 Task: Visit the office locations of Meta
Action: Mouse moved to (534, 23)
Screenshot: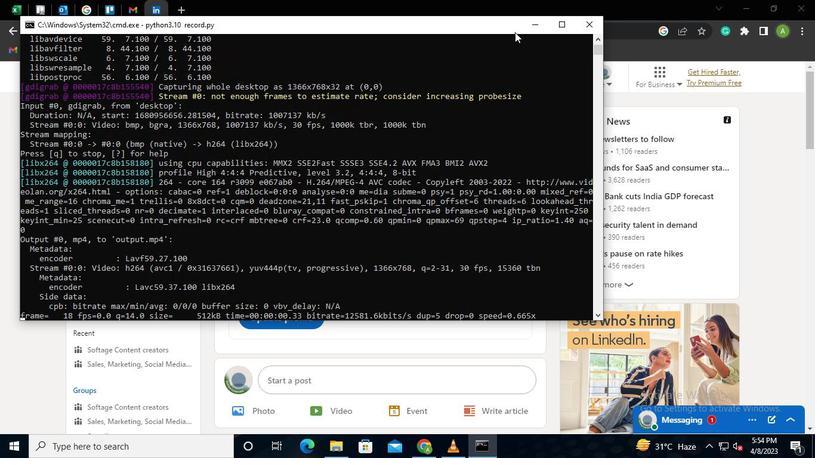 
Action: Mouse pressed left at (534, 23)
Screenshot: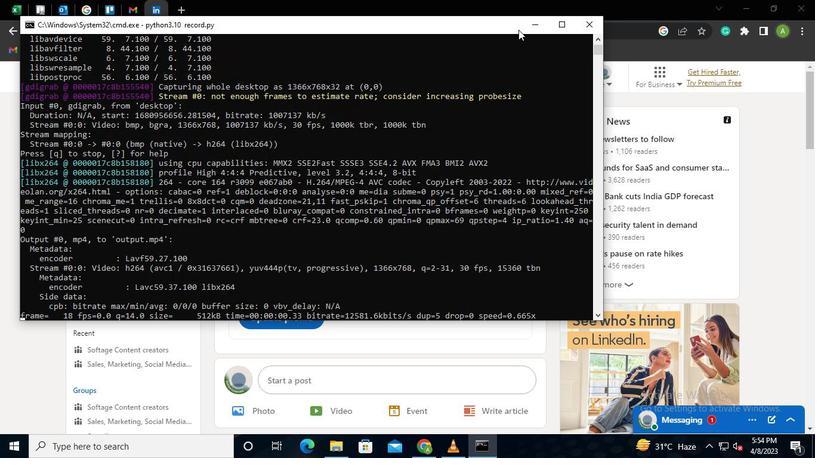 
Action: Mouse moved to (146, 90)
Screenshot: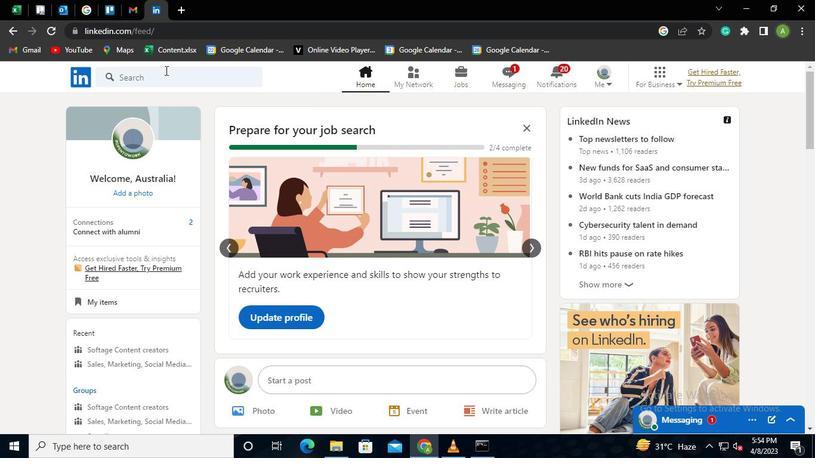 
Action: Mouse pressed left at (146, 90)
Screenshot: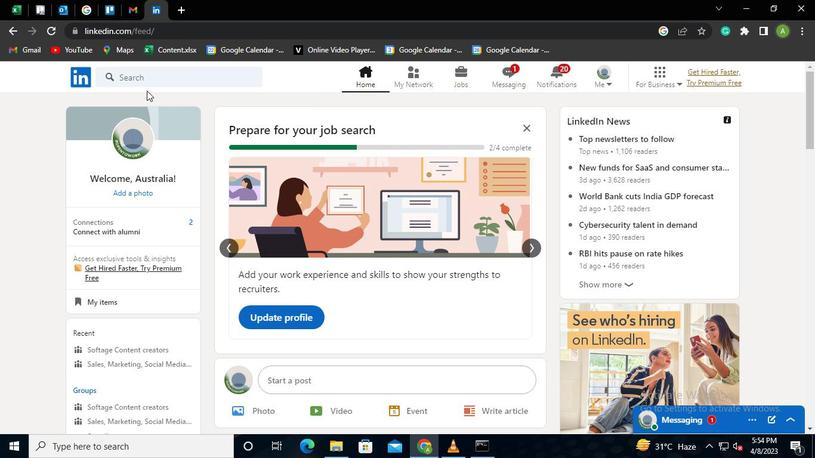 
Action: Mouse moved to (146, 77)
Screenshot: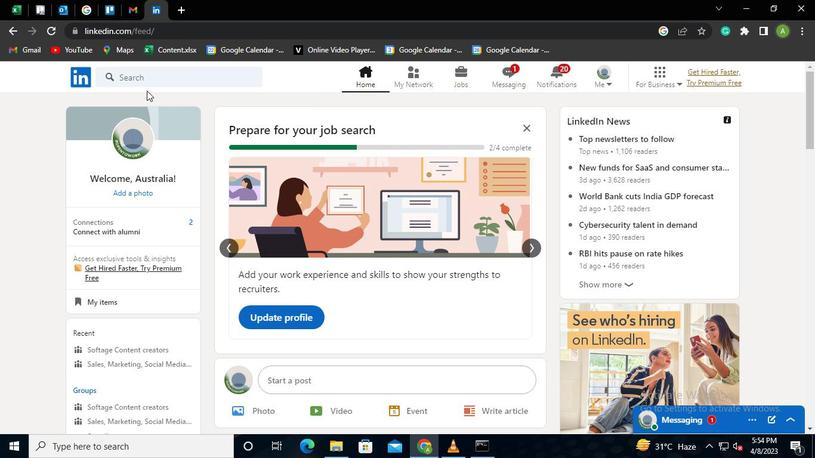 
Action: Mouse pressed left at (146, 77)
Screenshot: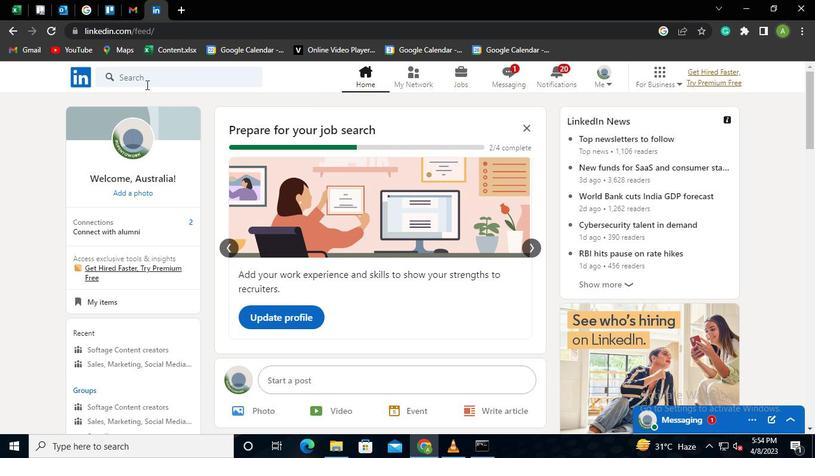 
Action: Mouse moved to (122, 125)
Screenshot: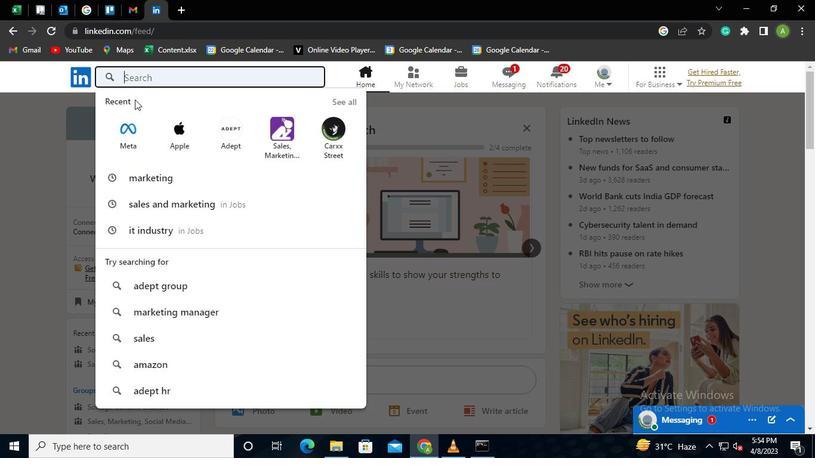 
Action: Mouse pressed left at (122, 125)
Screenshot: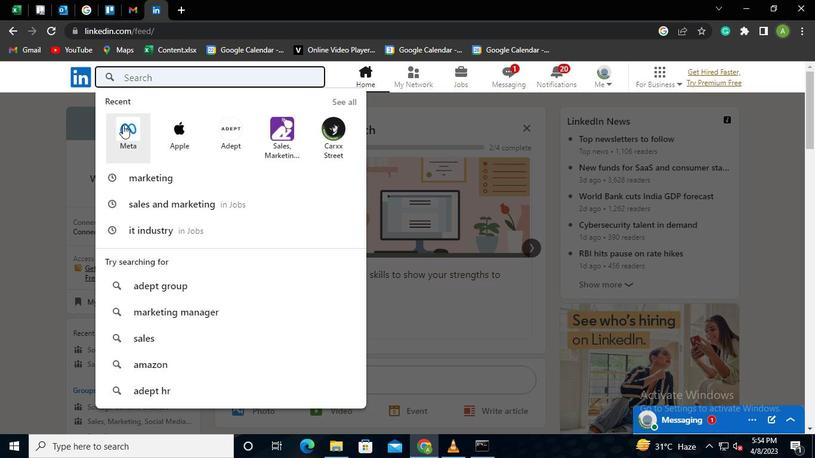 
Action: Mouse moved to (161, 332)
Screenshot: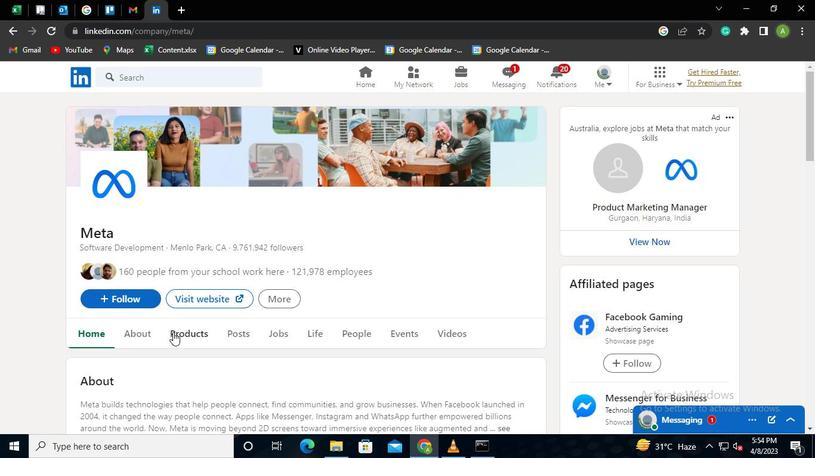 
Action: Mouse pressed left at (161, 332)
Screenshot: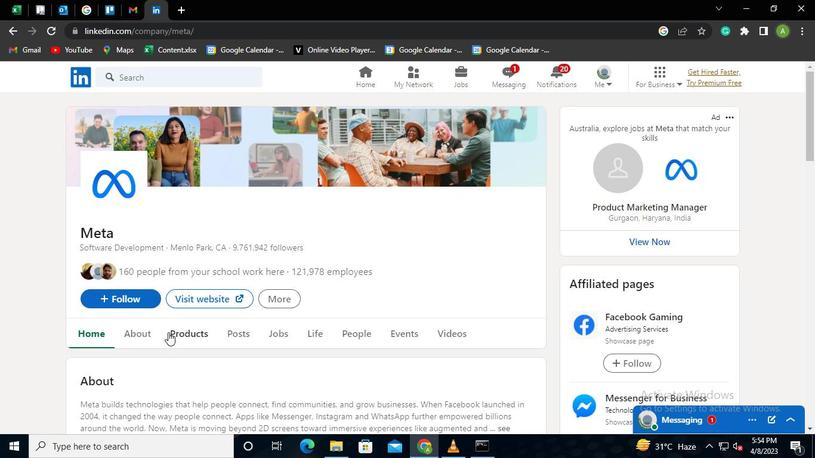 
Action: Mouse moved to (150, 331)
Screenshot: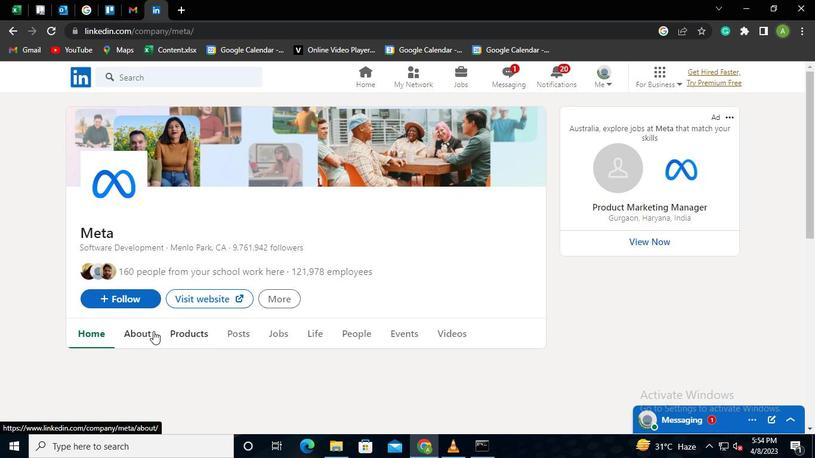 
Action: Mouse pressed left at (150, 331)
Screenshot: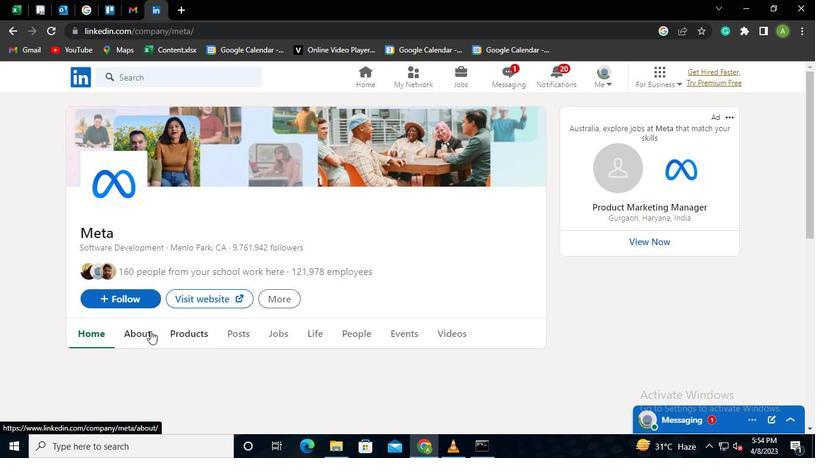 
Action: Mouse moved to (492, 448)
Screenshot: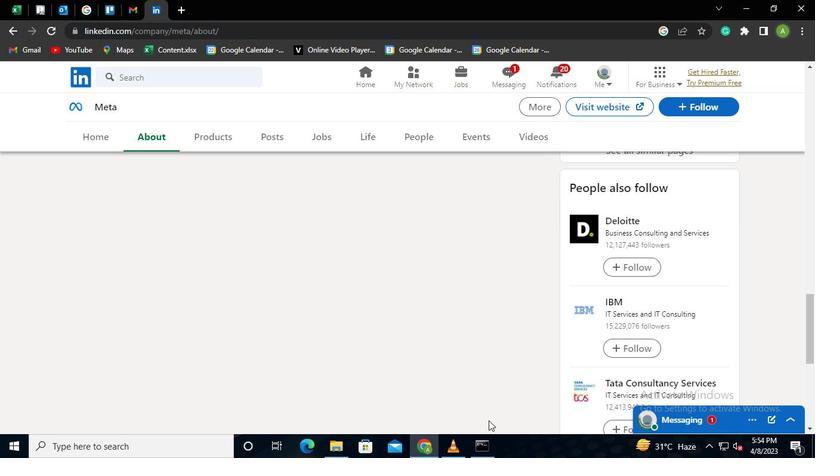 
Action: Mouse pressed left at (492, 448)
Screenshot: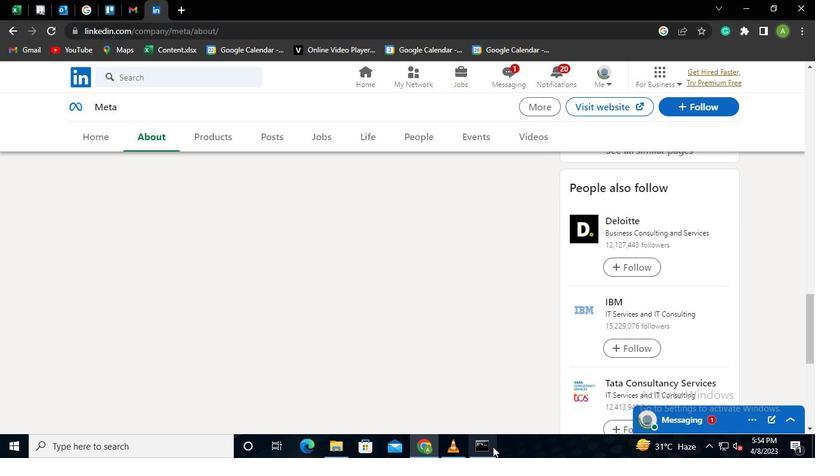 
Action: Mouse moved to (590, 26)
Screenshot: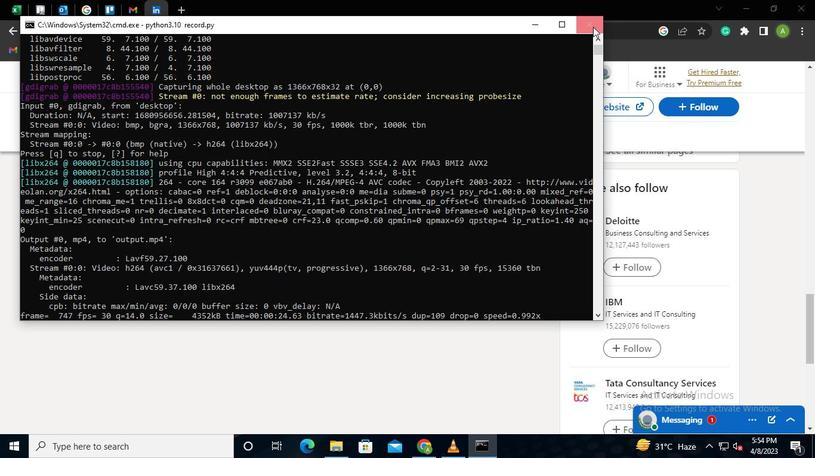 
Action: Mouse pressed left at (590, 26)
Screenshot: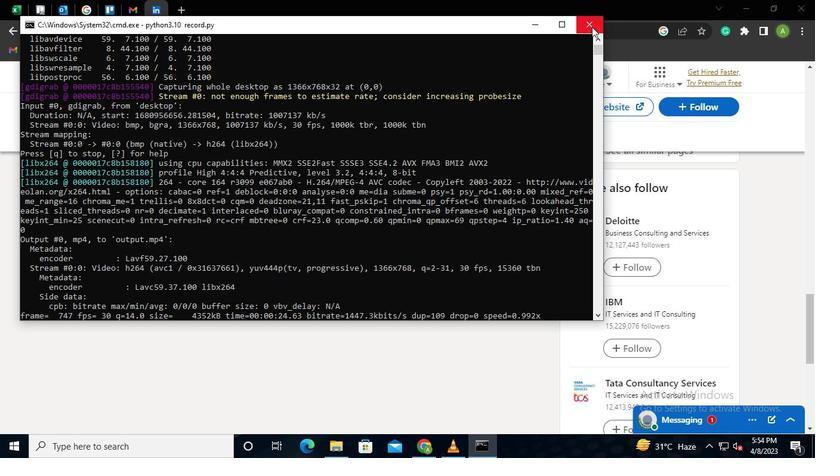 
